 Task: Filter and review tasks labeled 'Yellow category' and check related sent emails.
Action: Mouse moved to (10, 132)
Screenshot: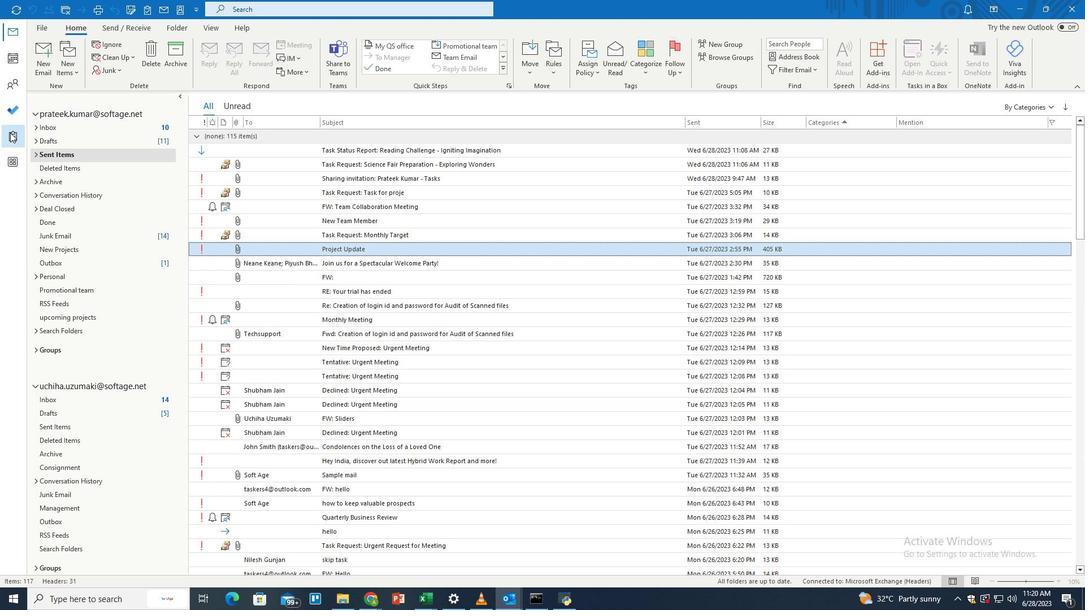
Action: Mouse pressed left at (10, 132)
Screenshot: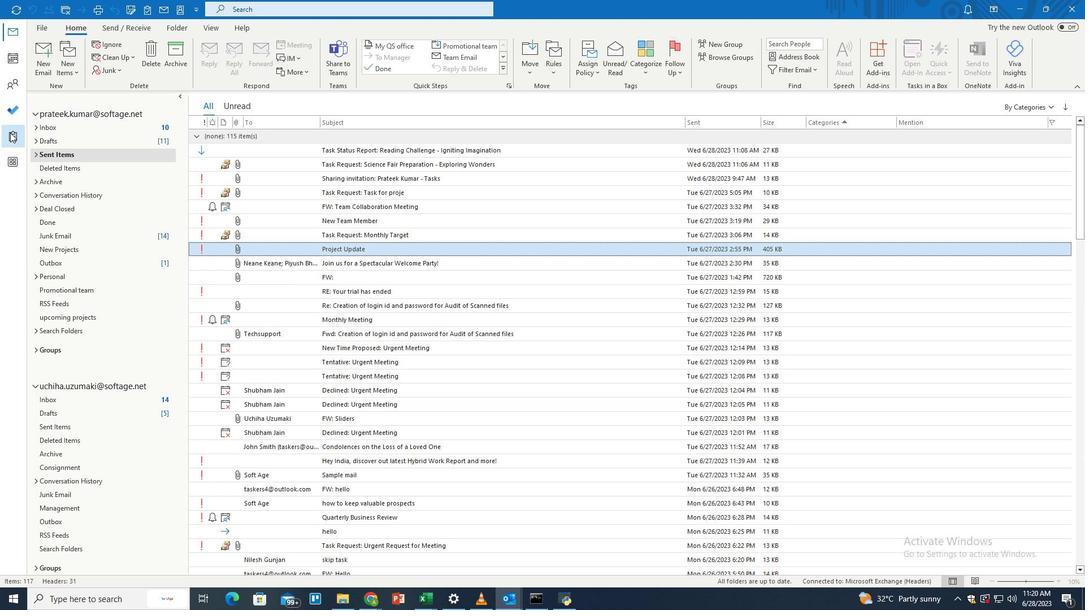 
Action: Mouse moved to (322, 11)
Screenshot: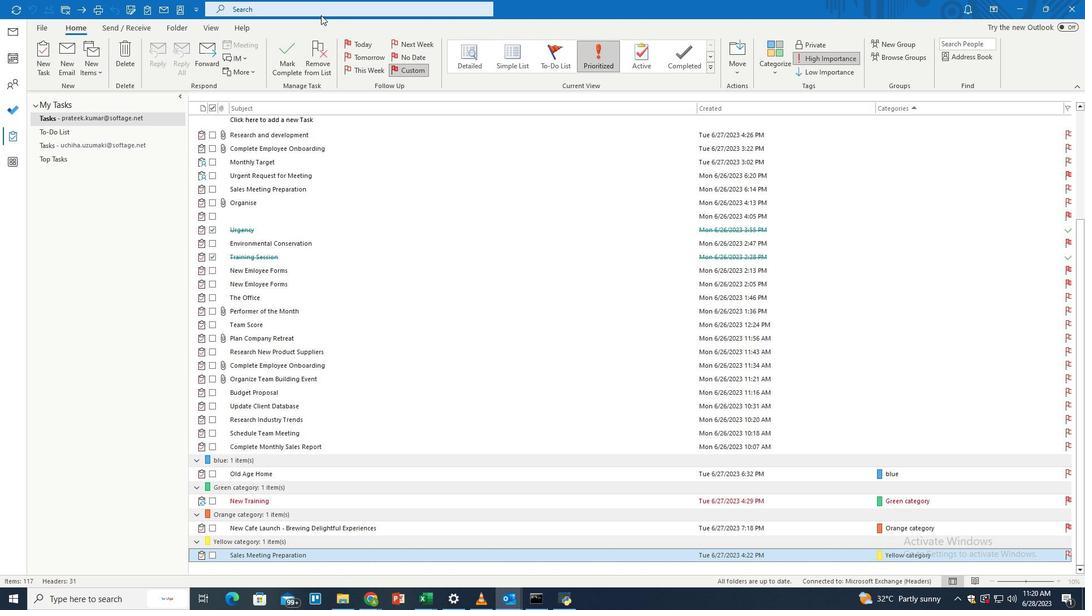 
Action: Mouse pressed left at (322, 11)
Screenshot: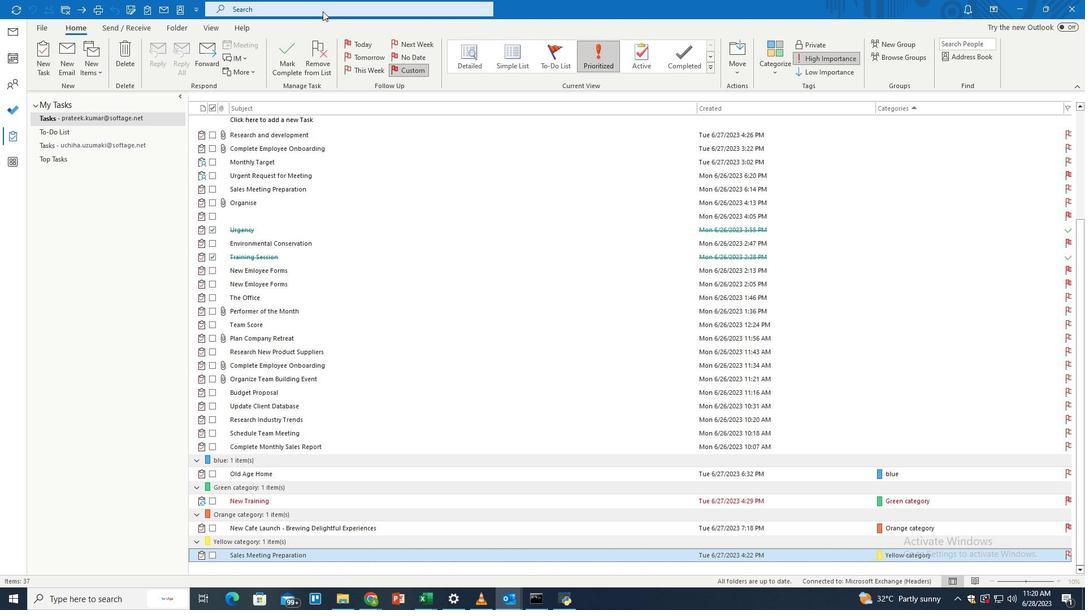 
Action: Mouse moved to (525, 9)
Screenshot: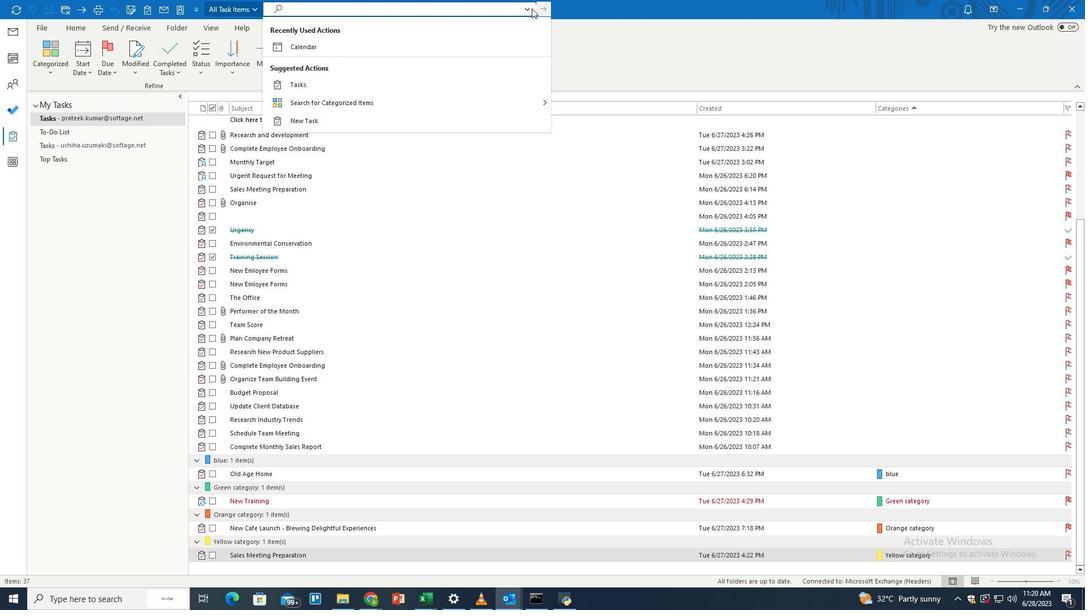 
Action: Mouse pressed left at (525, 9)
Screenshot: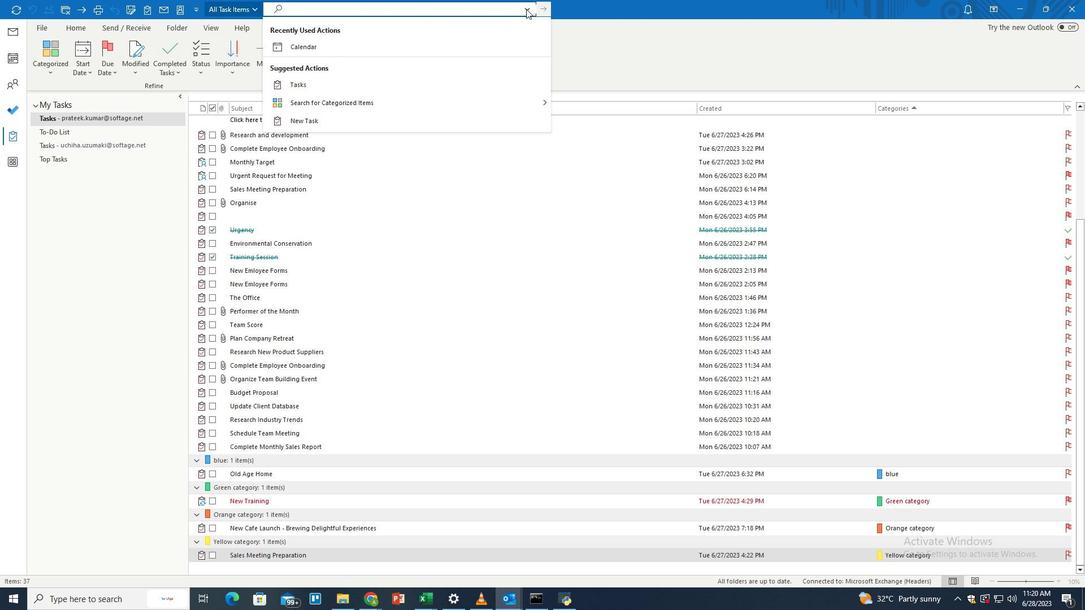 
Action: Mouse moved to (510, 44)
Screenshot: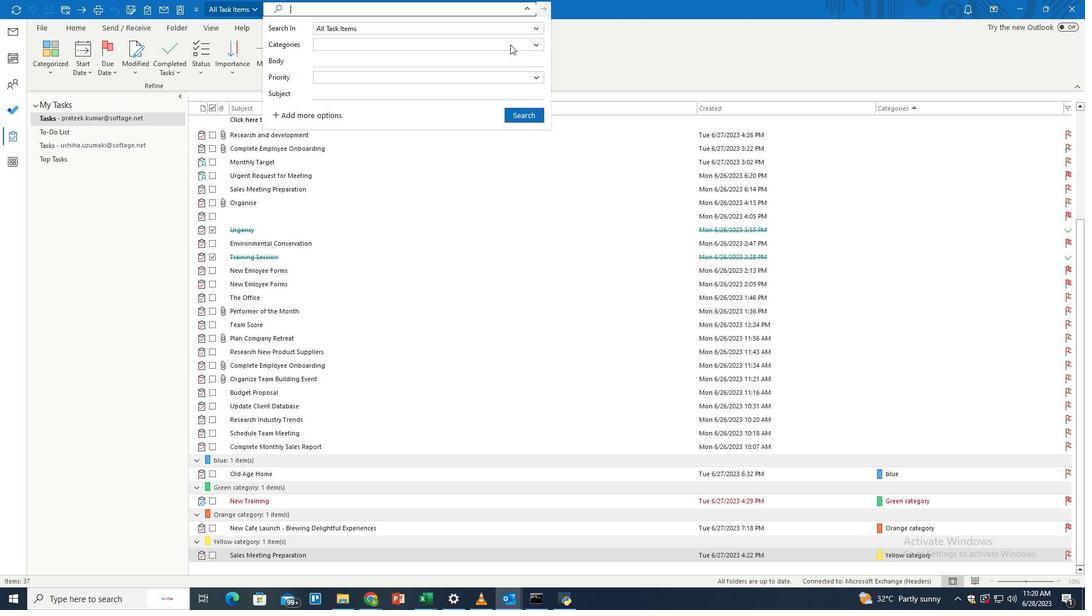 
Action: Mouse pressed left at (510, 44)
Screenshot: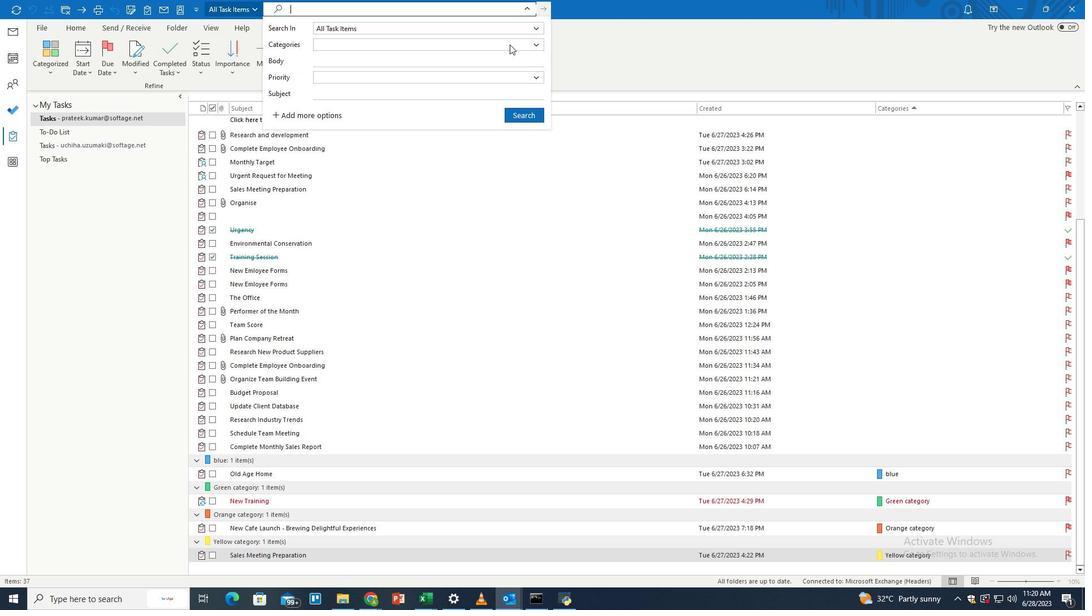 
Action: Mouse moved to (348, 183)
Screenshot: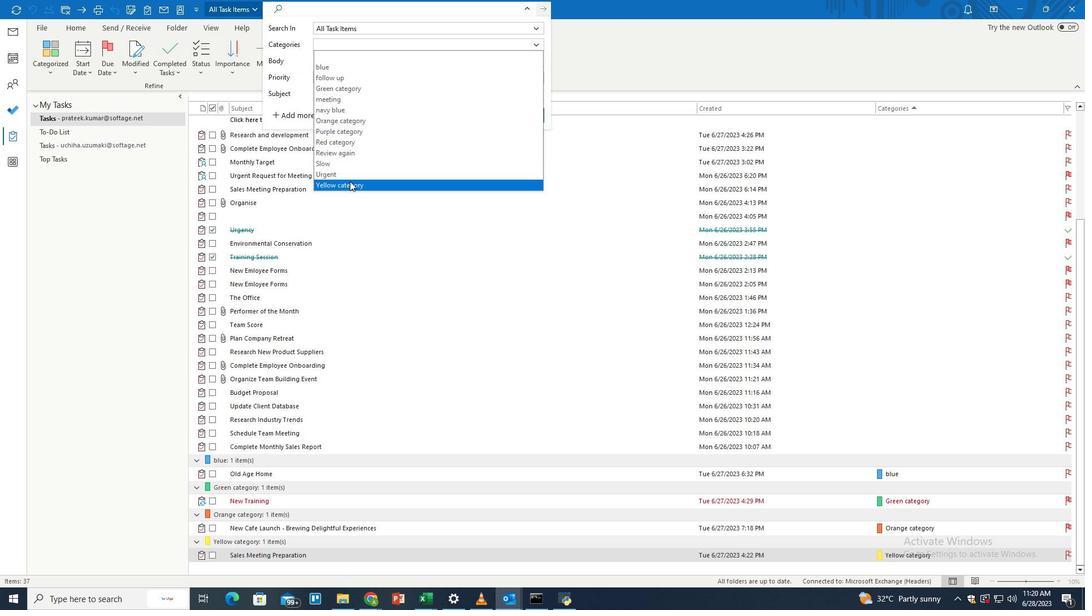 
Action: Mouse pressed left at (348, 183)
Screenshot: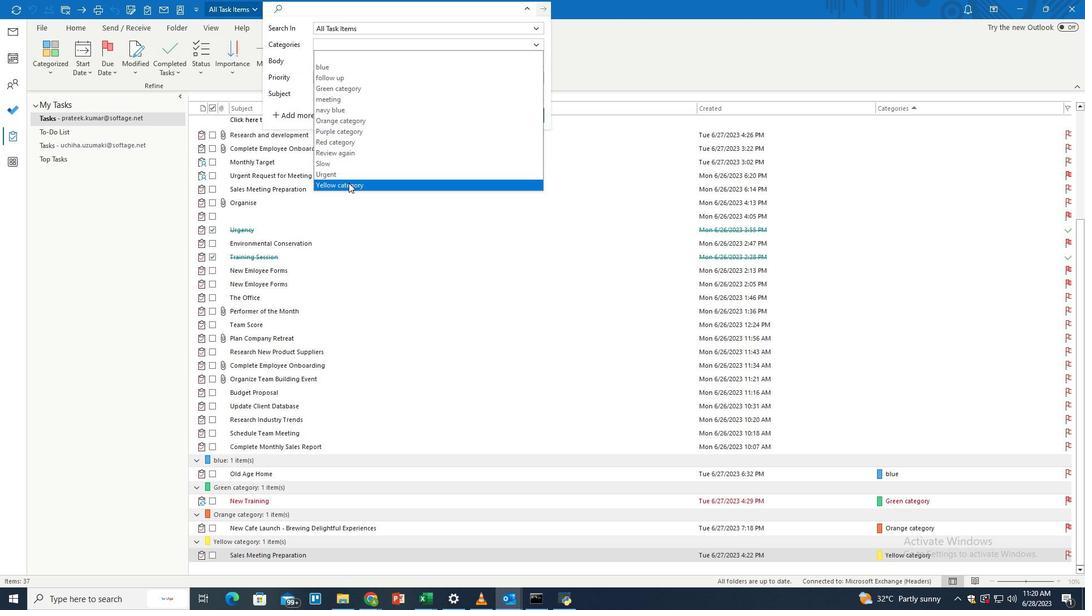 
Action: Mouse moved to (519, 115)
Screenshot: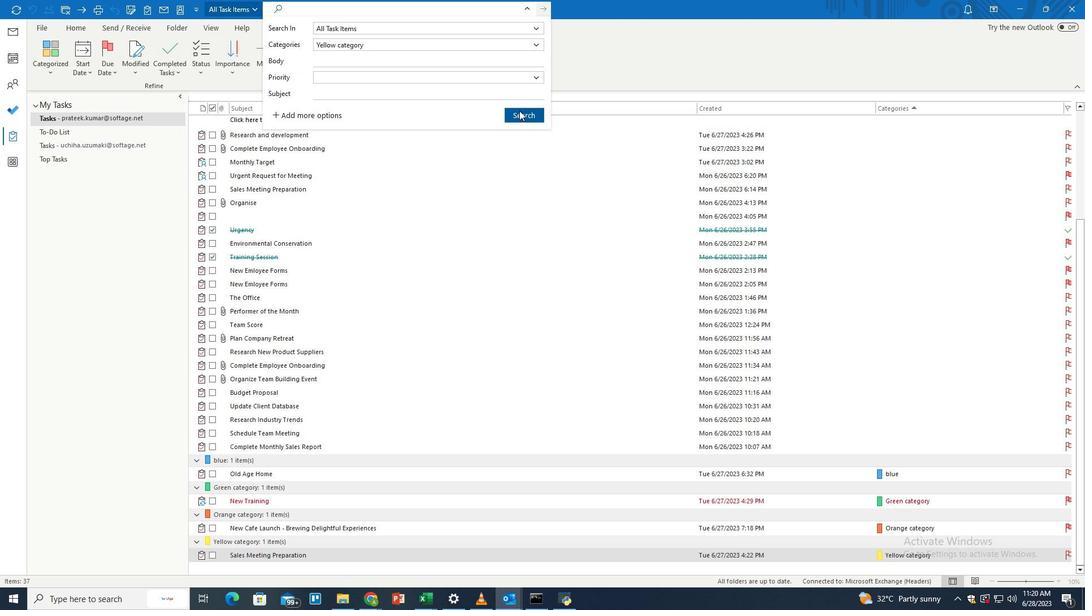 
Action: Mouse pressed left at (519, 115)
Screenshot: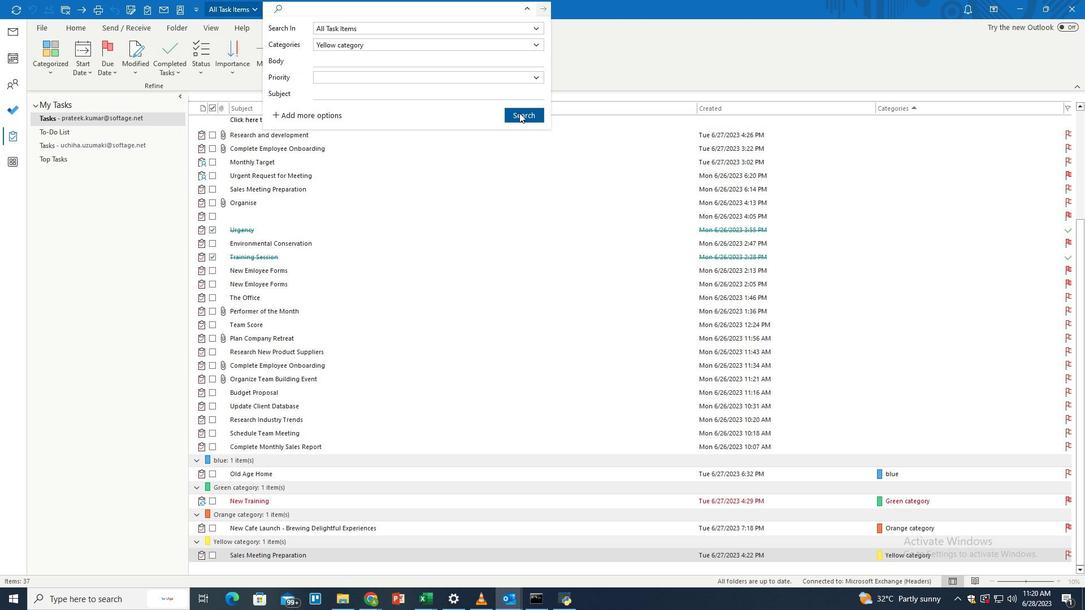 
Action: Mouse moved to (410, 265)
Screenshot: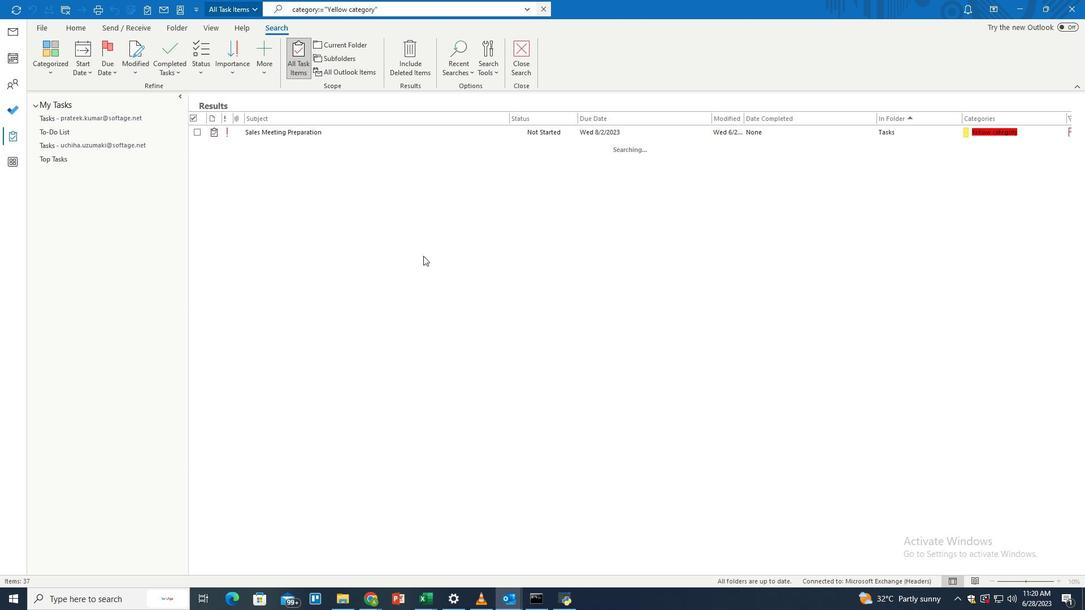 
